 Task: Create a rule from the Routing list, Task moved to a section -> Set Priority in the project AgileNova , set the section as To-Do and set the priority of the task as  High
Action: Mouse moved to (45, 267)
Screenshot: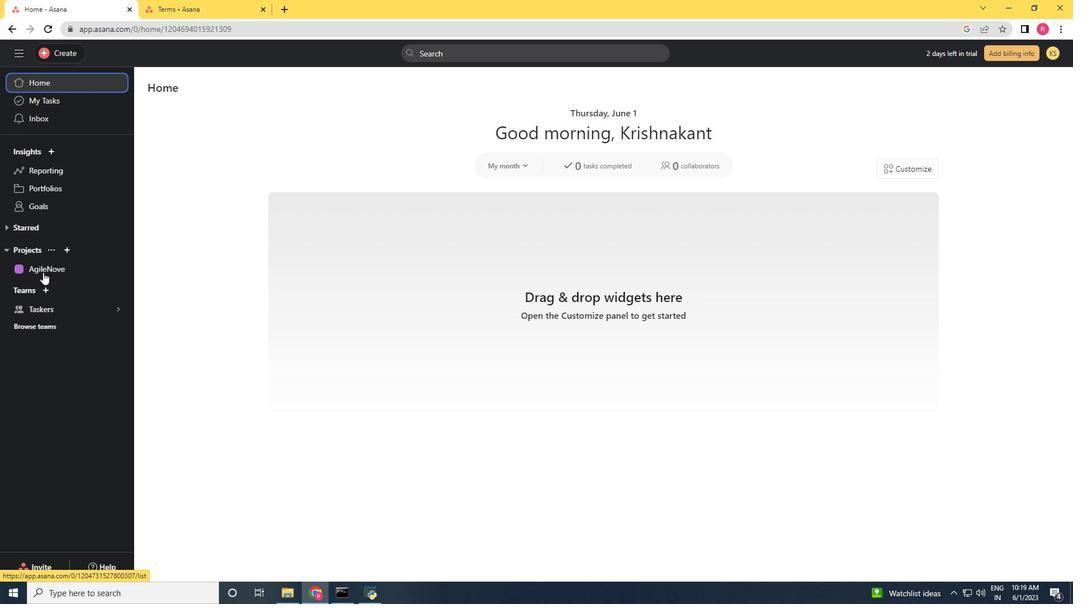 
Action: Mouse pressed left at (45, 267)
Screenshot: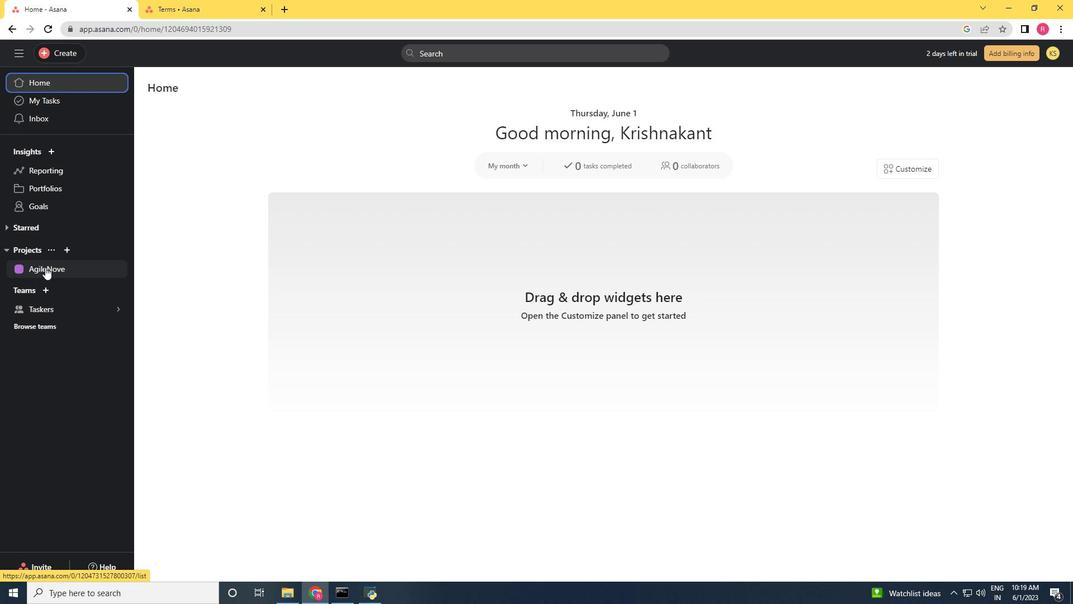 
Action: Mouse moved to (1049, 95)
Screenshot: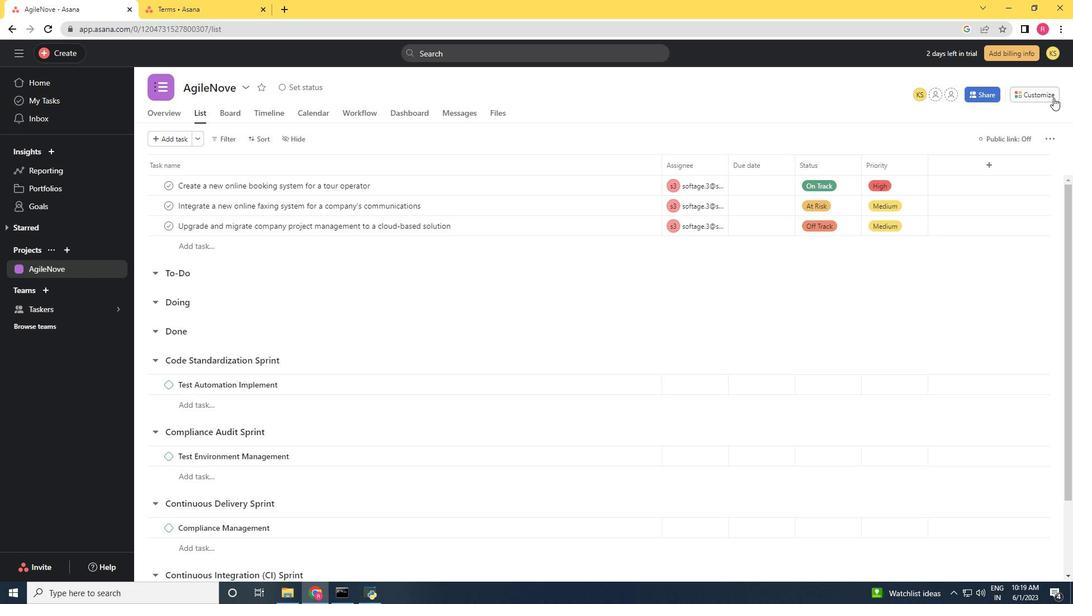 
Action: Mouse pressed left at (1049, 95)
Screenshot: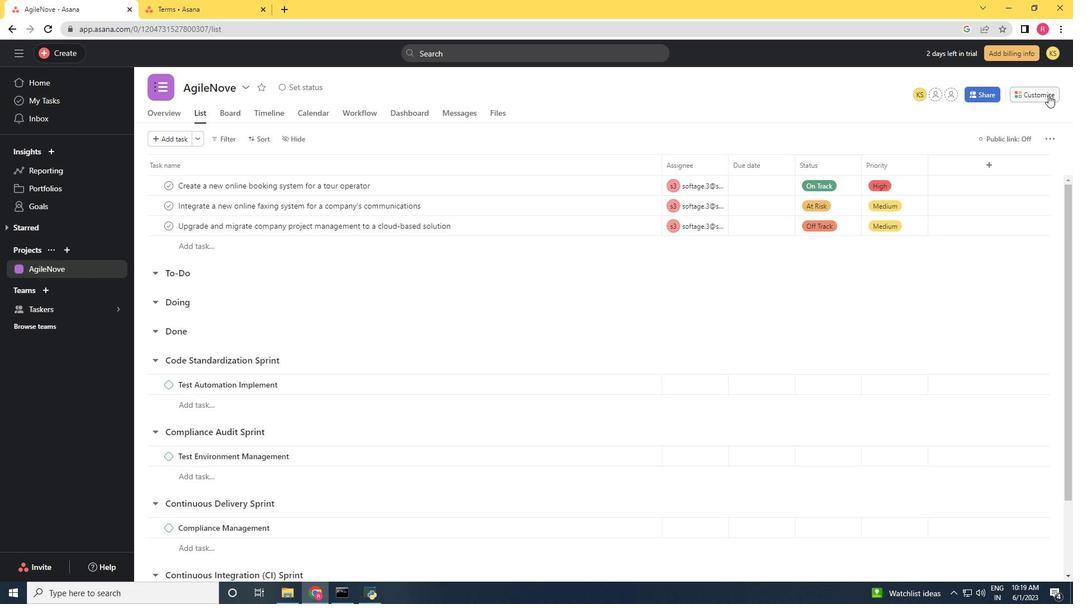 
Action: Mouse moved to (850, 245)
Screenshot: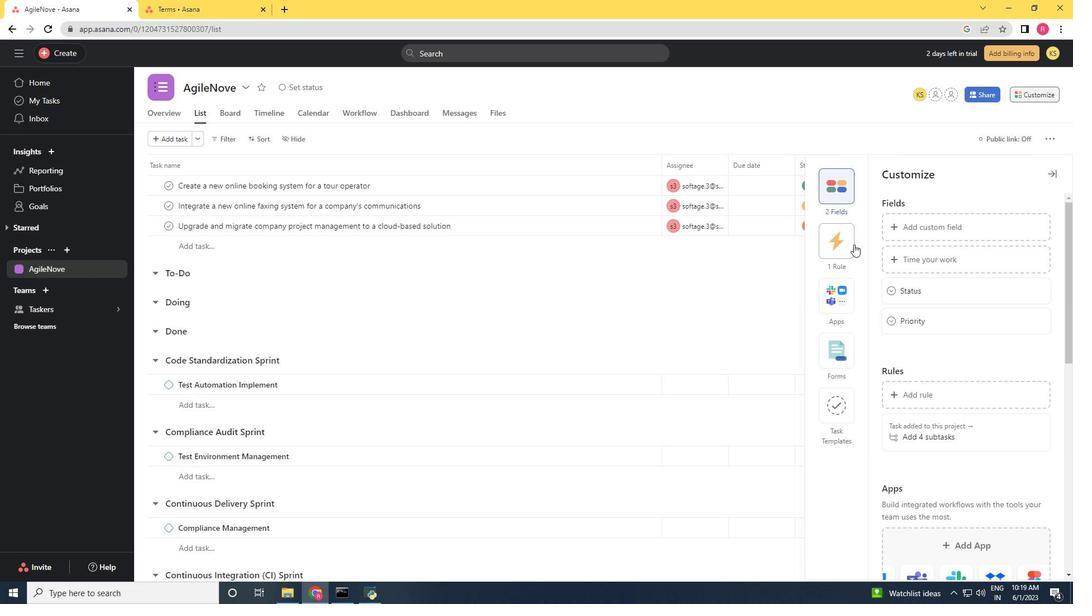 
Action: Mouse pressed left at (850, 245)
Screenshot: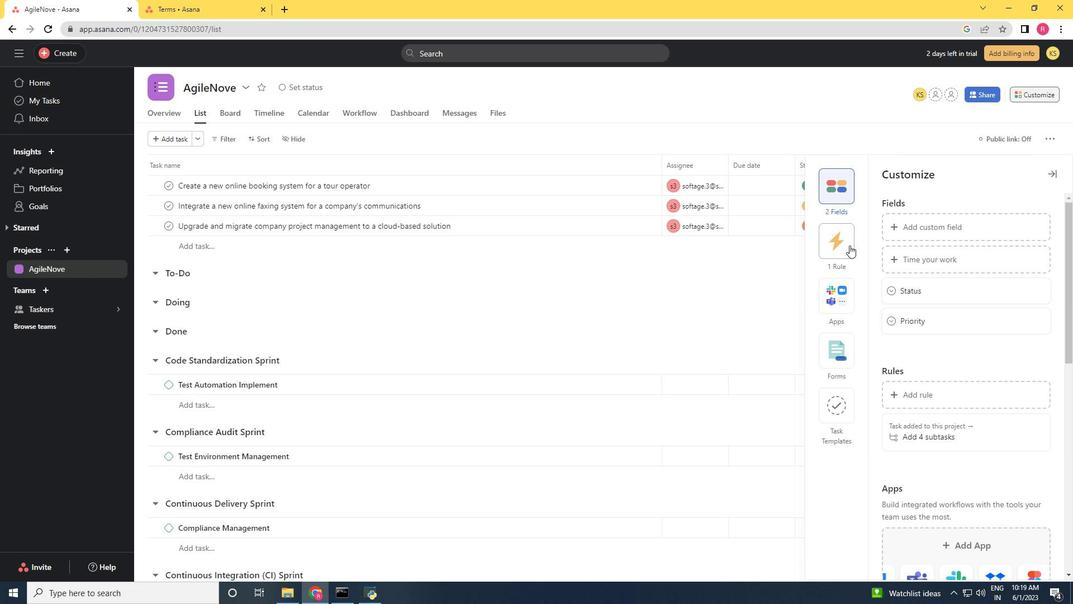 
Action: Mouse moved to (900, 224)
Screenshot: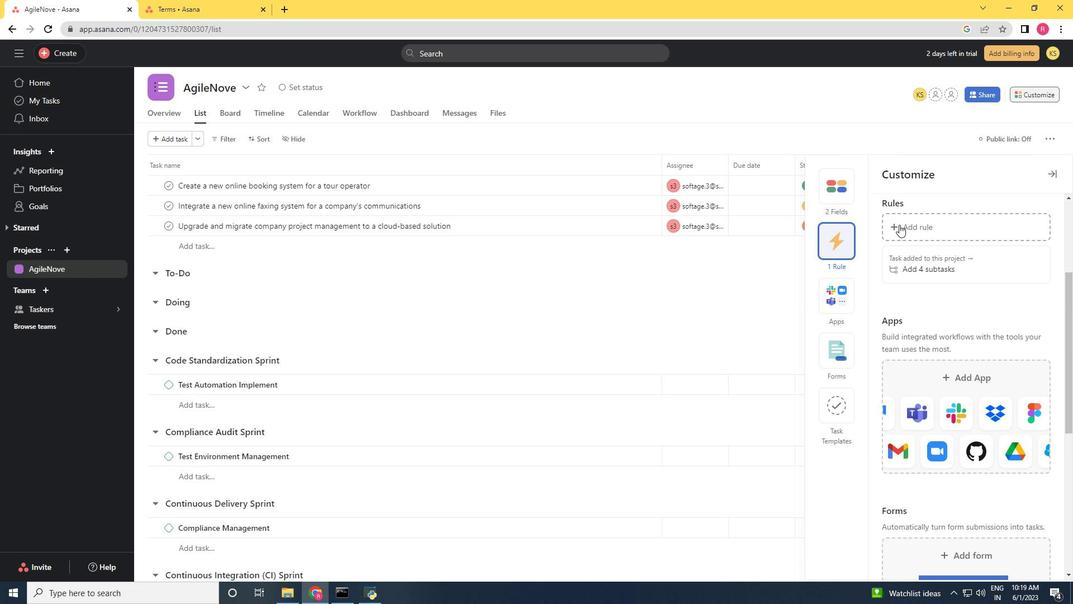 
Action: Mouse pressed left at (900, 224)
Screenshot: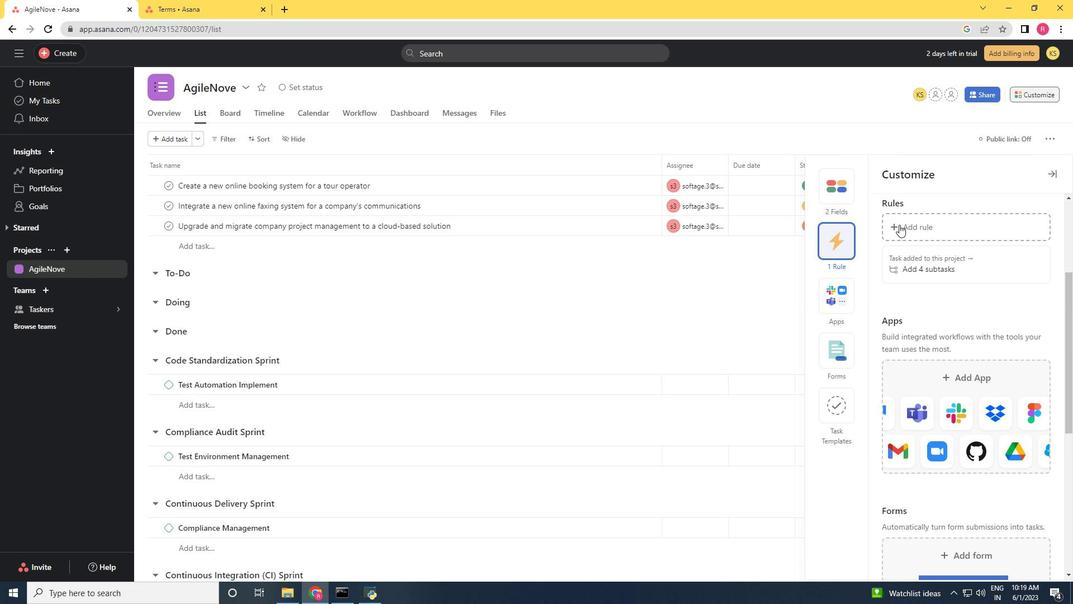 
Action: Mouse moved to (229, 146)
Screenshot: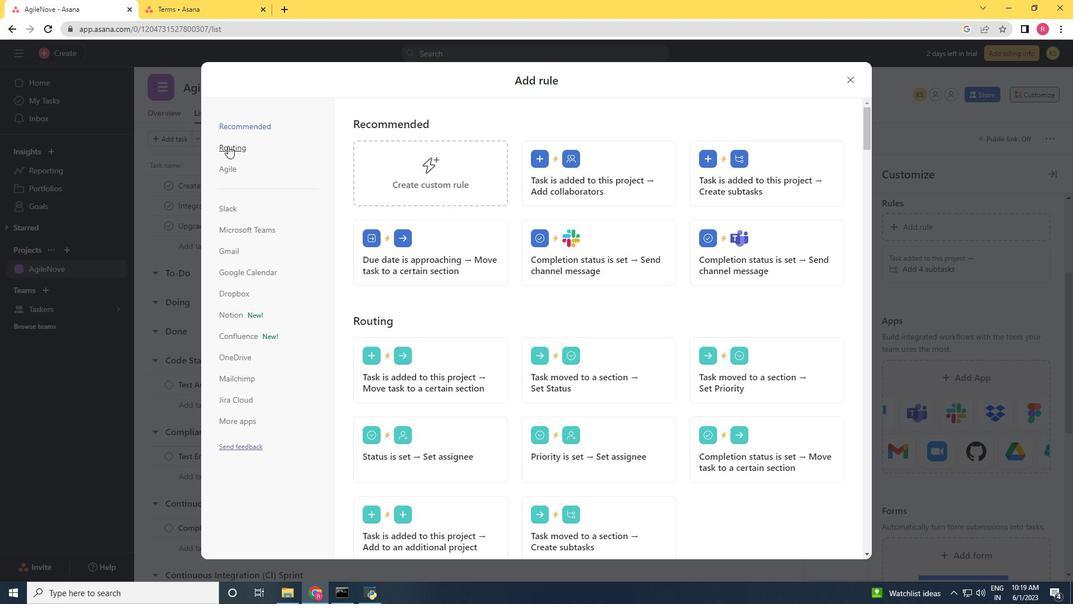 
Action: Mouse pressed left at (229, 146)
Screenshot: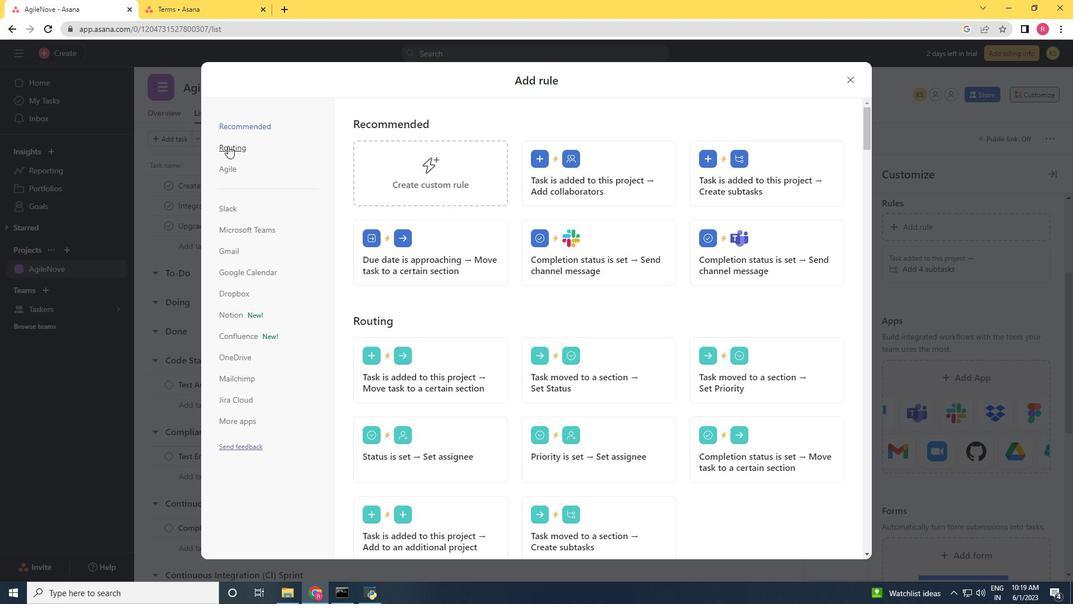 
Action: Mouse moved to (710, 173)
Screenshot: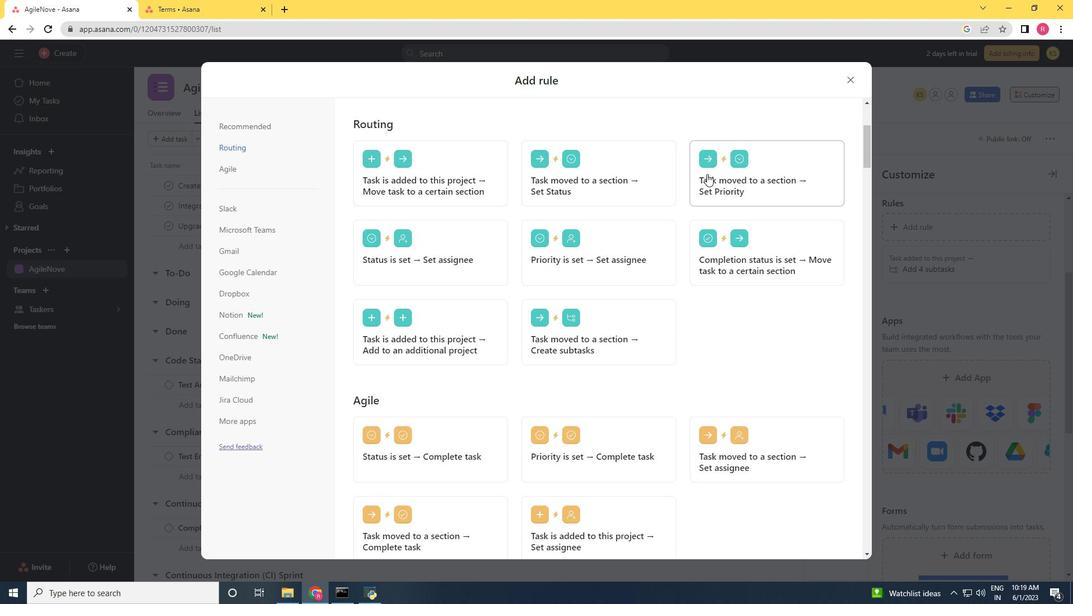 
Action: Mouse pressed left at (710, 173)
Screenshot: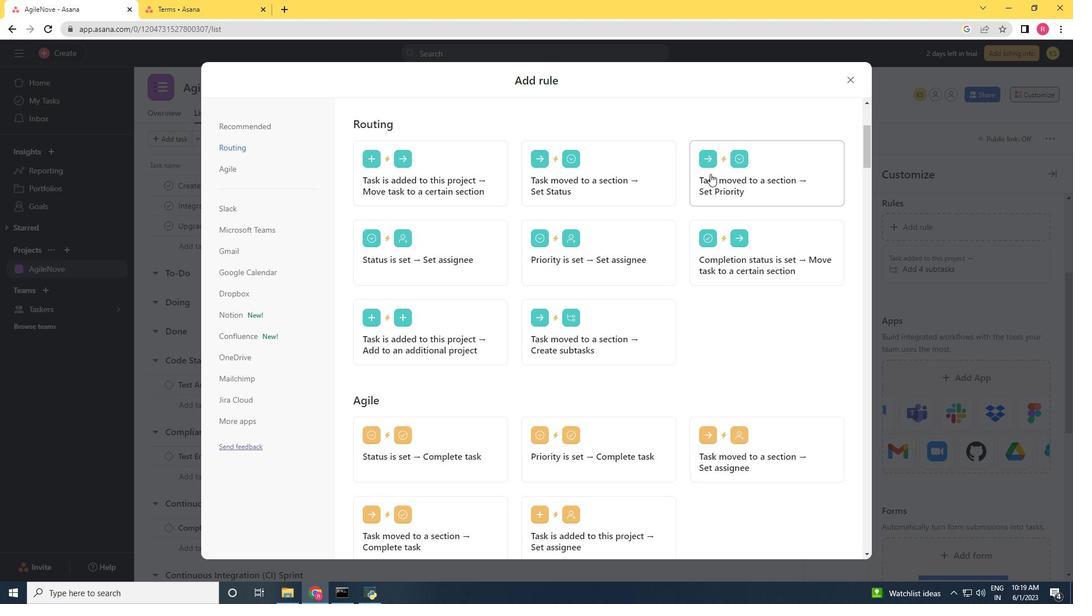
Action: Mouse moved to (446, 289)
Screenshot: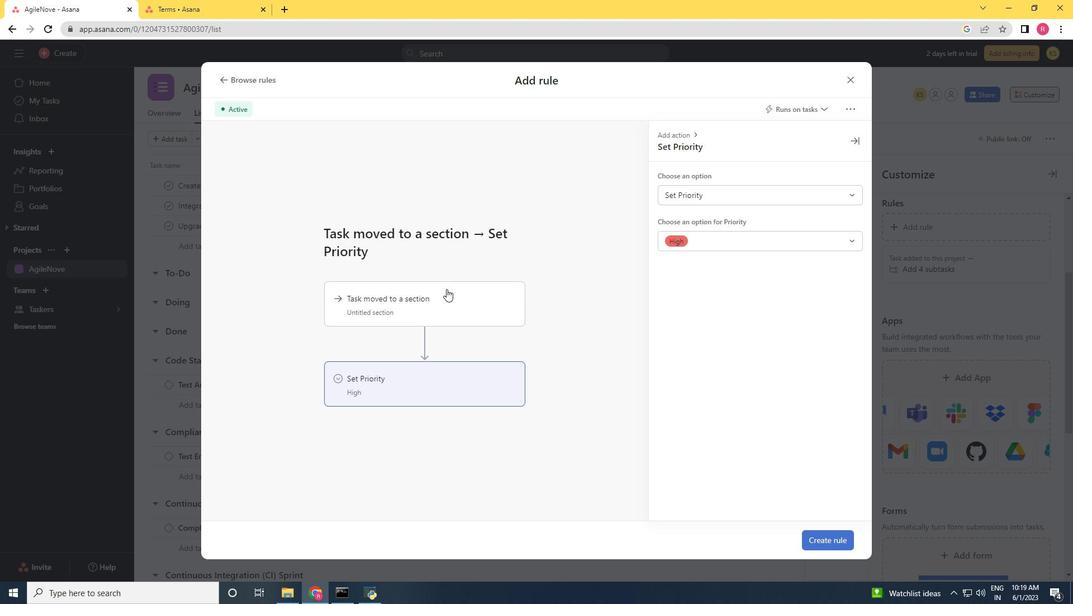 
Action: Mouse pressed left at (446, 289)
Screenshot: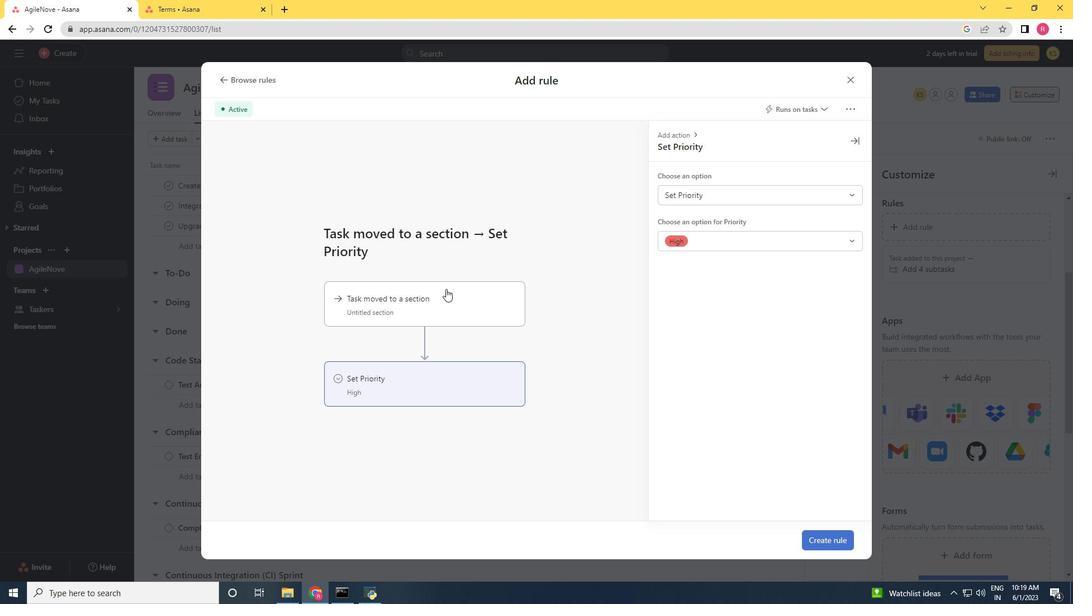 
Action: Mouse moved to (753, 197)
Screenshot: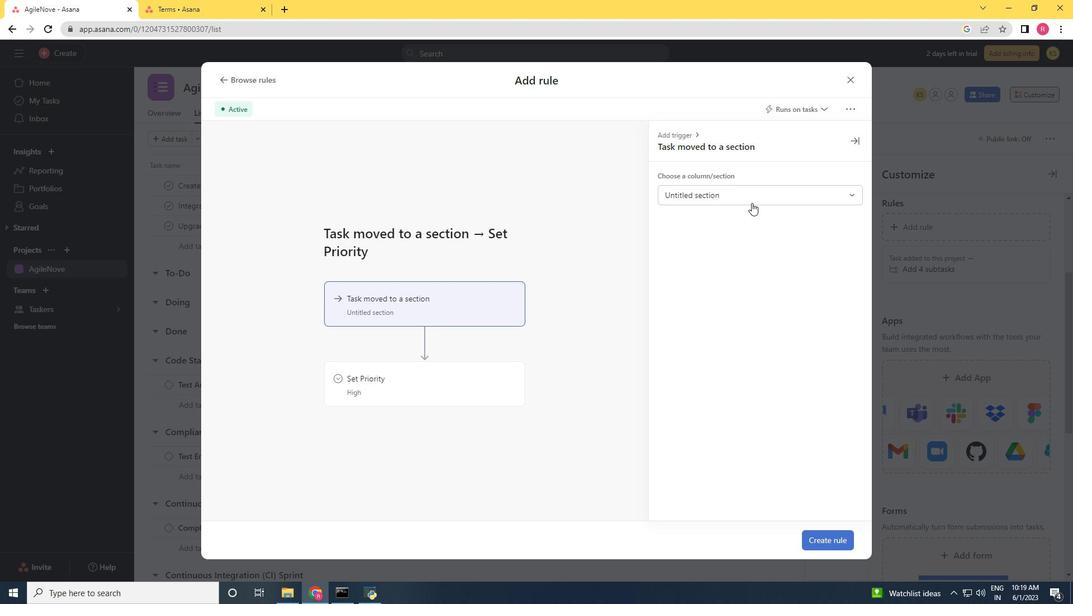 
Action: Mouse pressed left at (753, 197)
Screenshot: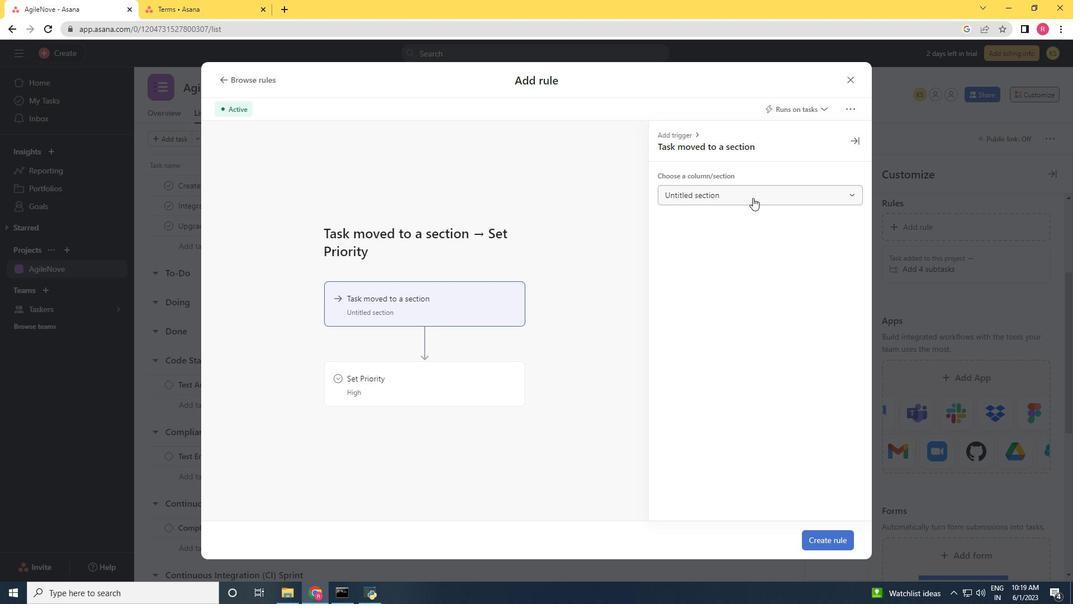 
Action: Mouse moved to (716, 238)
Screenshot: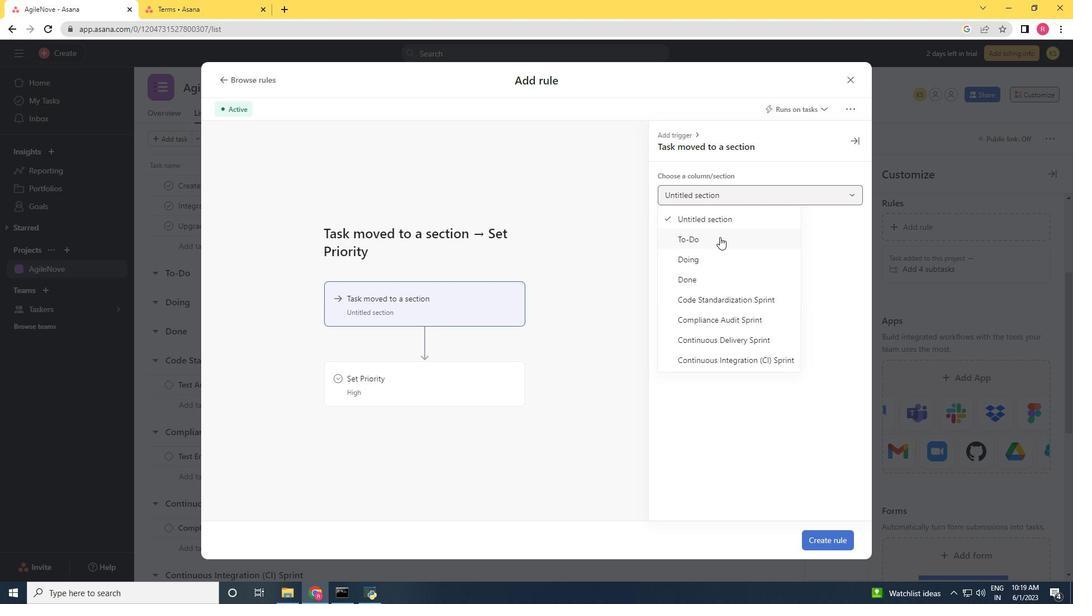 
Action: Mouse pressed left at (716, 238)
Screenshot: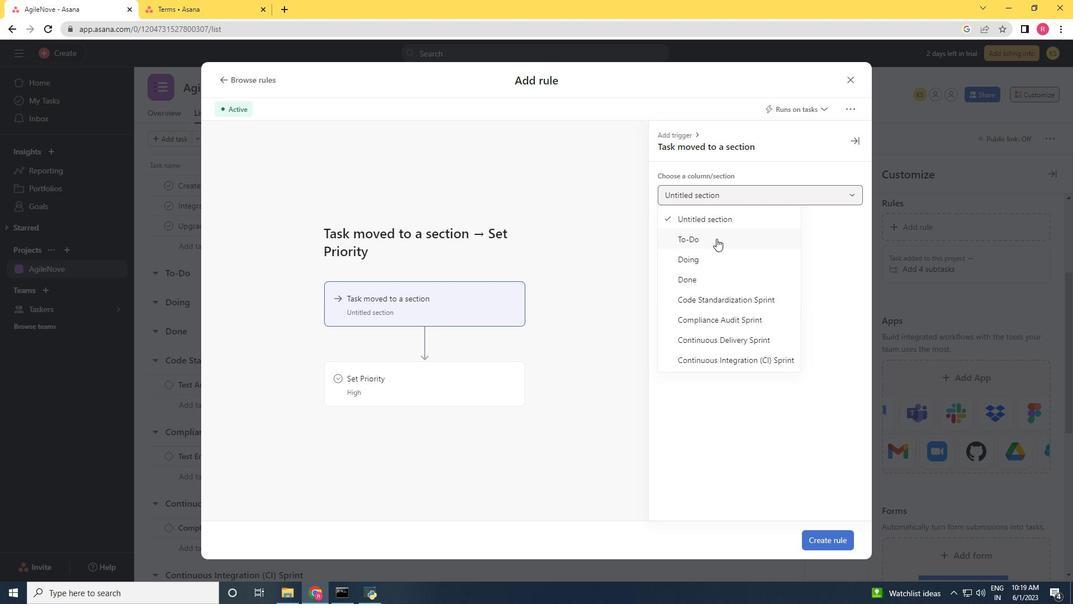 
Action: Mouse moved to (454, 377)
Screenshot: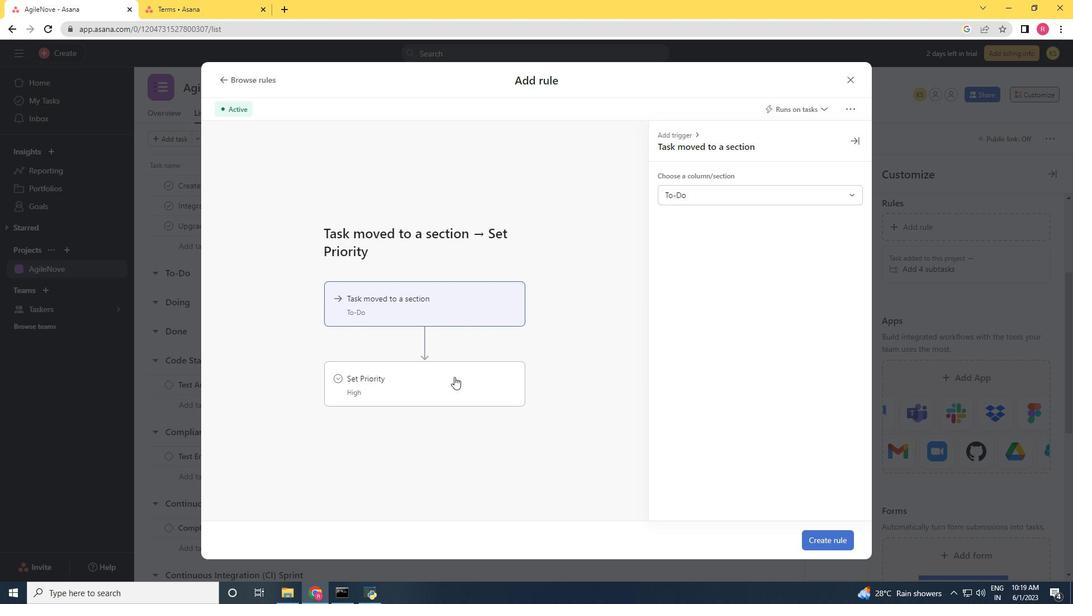 
Action: Mouse pressed left at (454, 377)
Screenshot: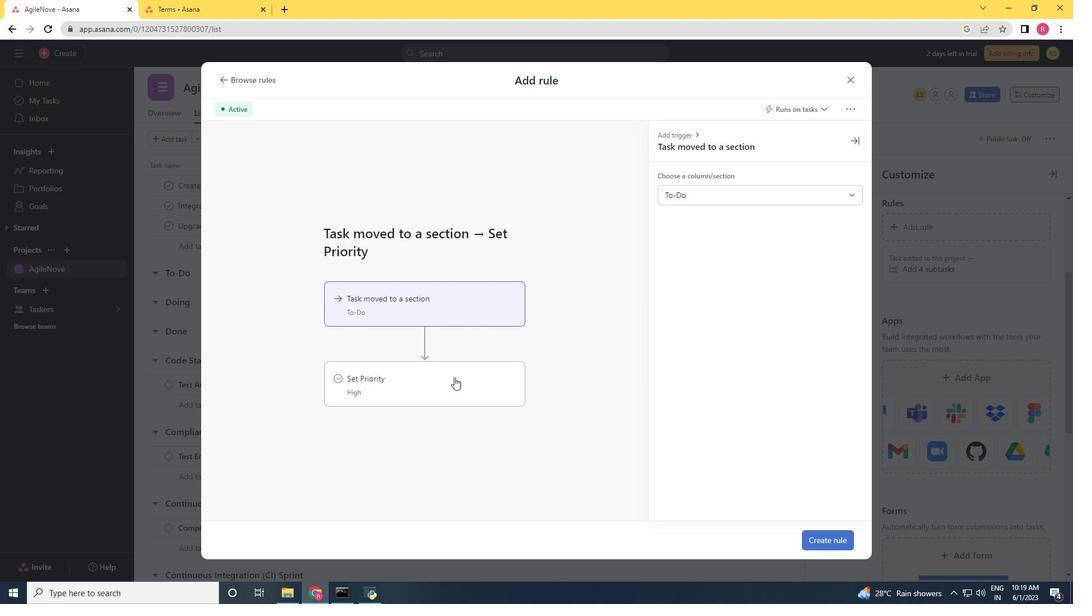 
Action: Mouse moved to (684, 199)
Screenshot: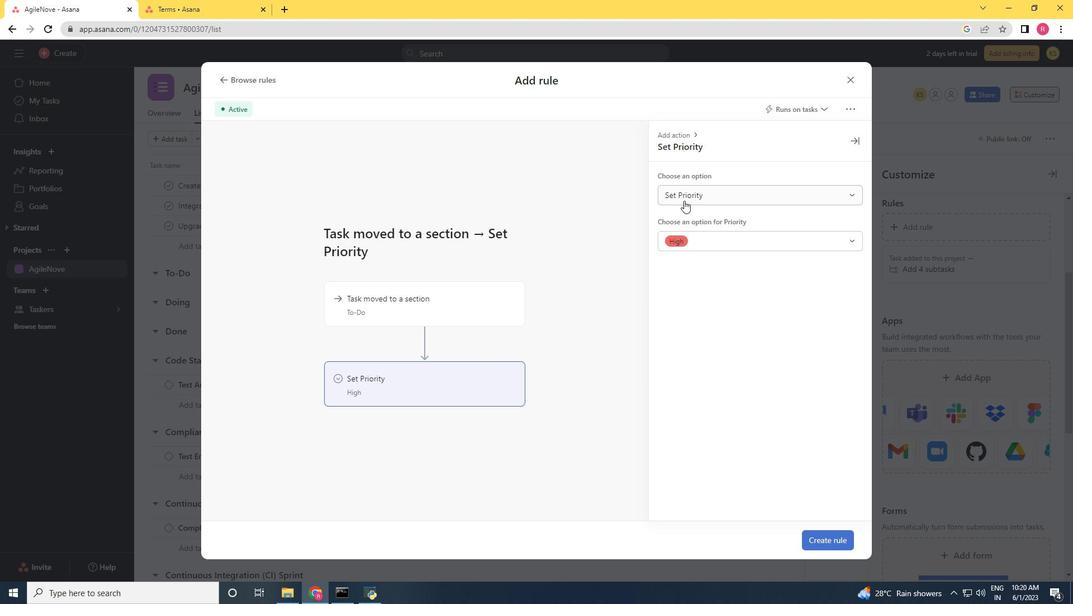 
Action: Mouse pressed left at (684, 199)
Screenshot: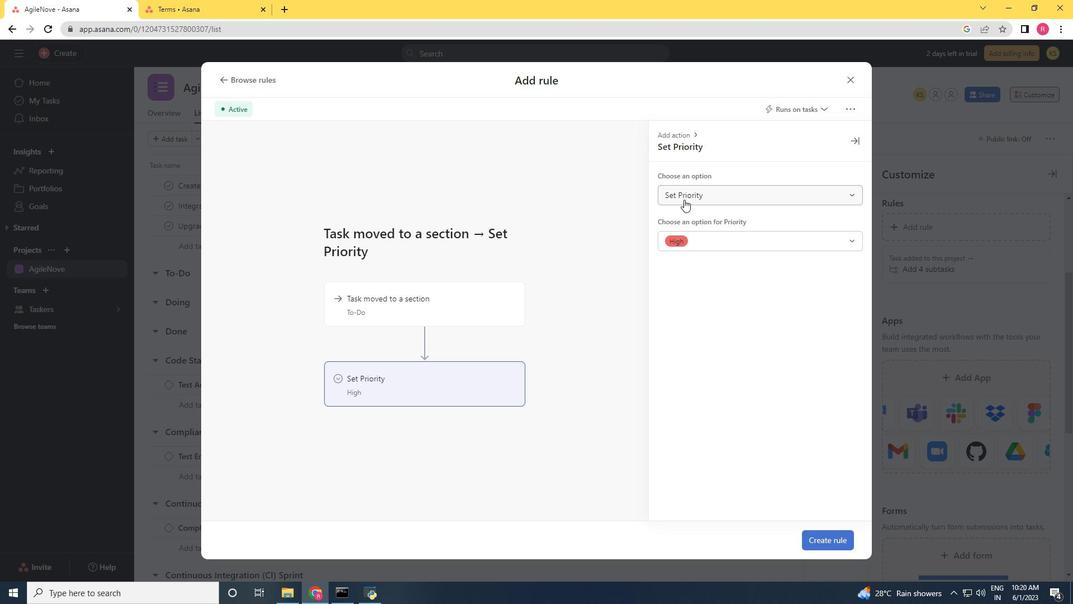 
Action: Mouse moved to (681, 220)
Screenshot: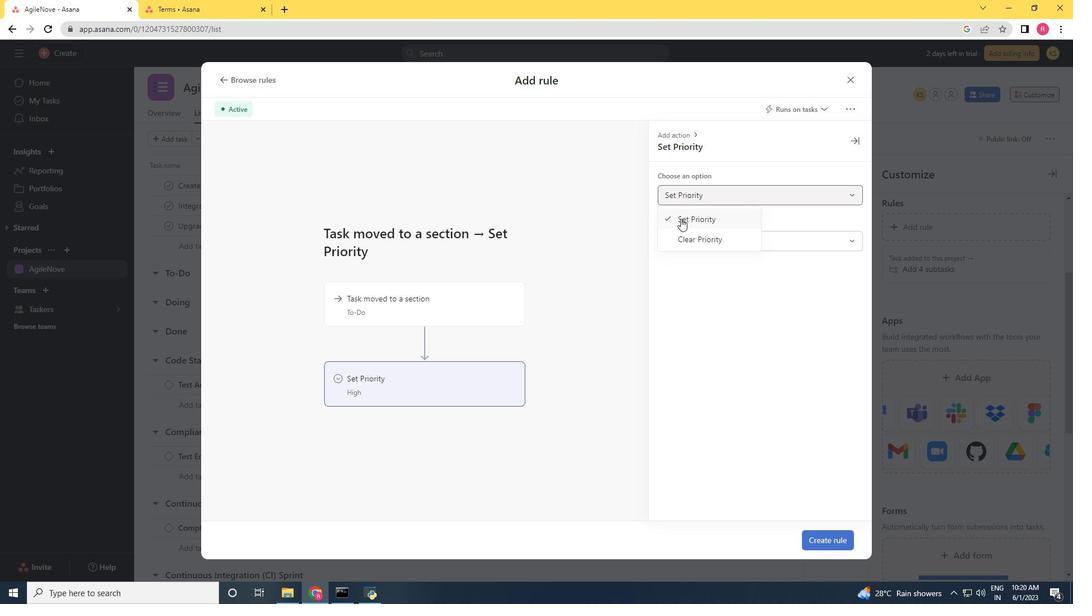 
Action: Mouse pressed left at (681, 220)
Screenshot: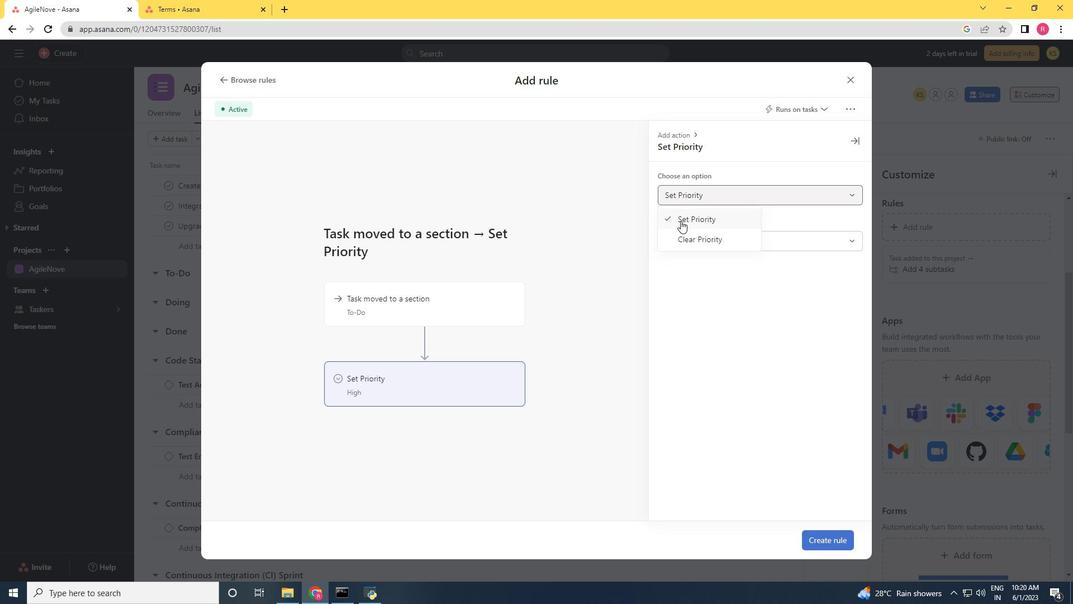 
Action: Mouse moved to (682, 236)
Screenshot: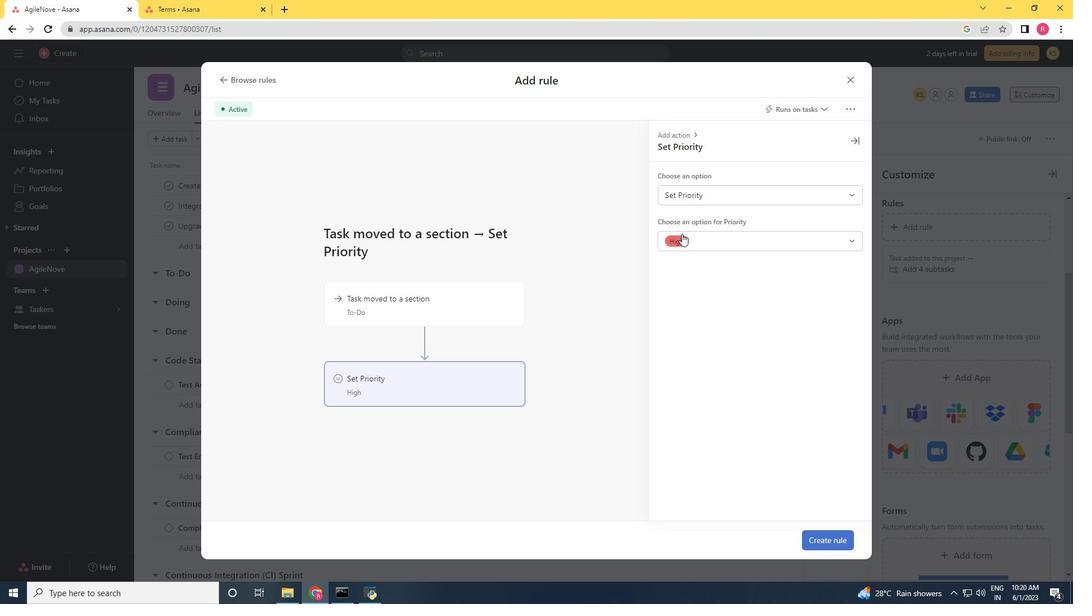 
Action: Mouse pressed left at (682, 236)
Screenshot: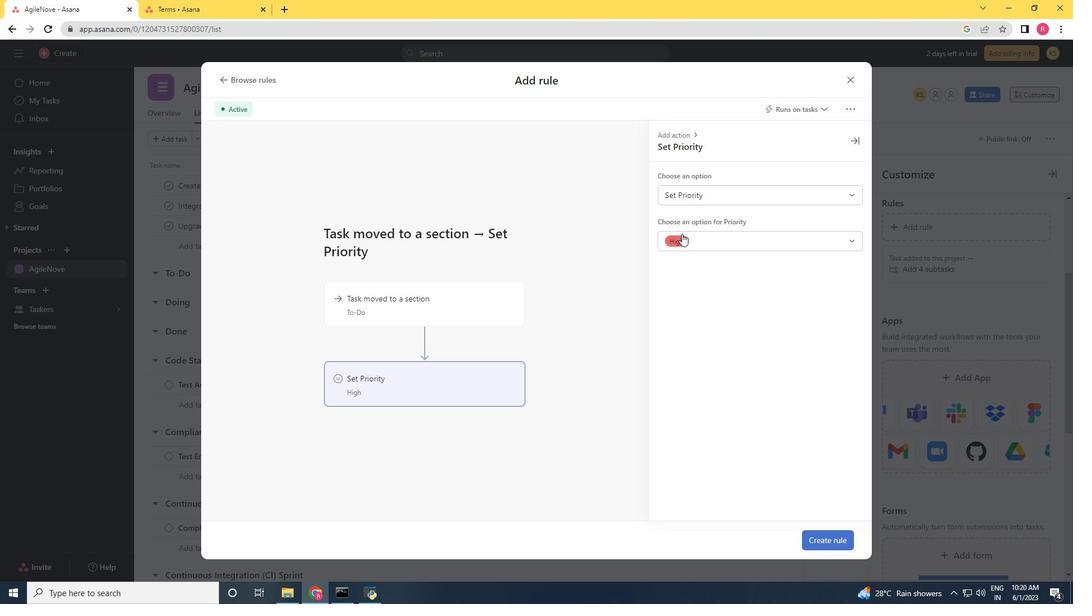 
Action: Mouse moved to (678, 261)
Screenshot: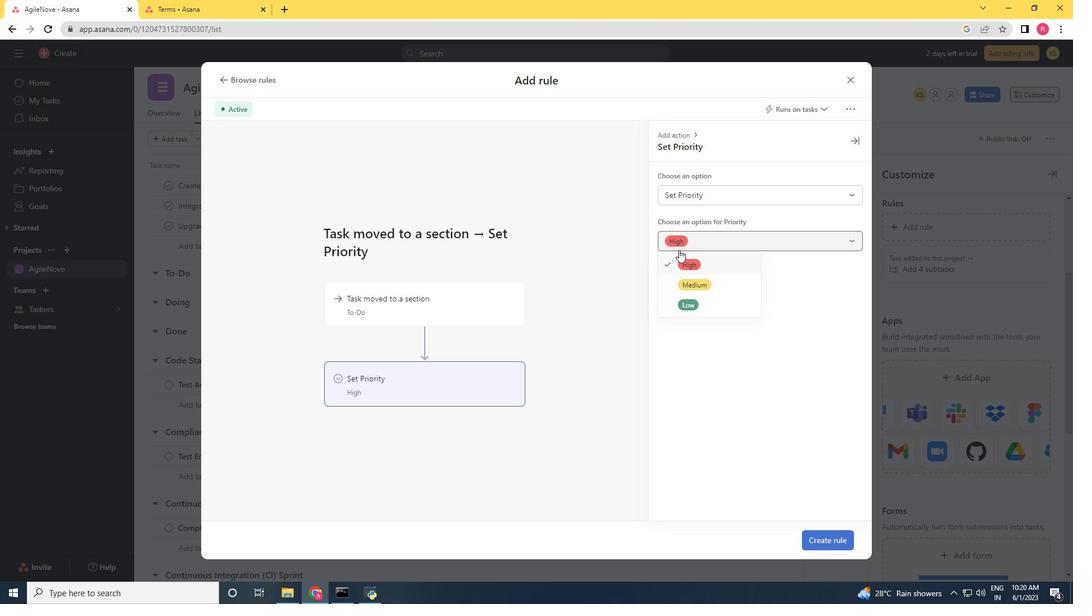 
Action: Mouse pressed left at (678, 261)
Screenshot: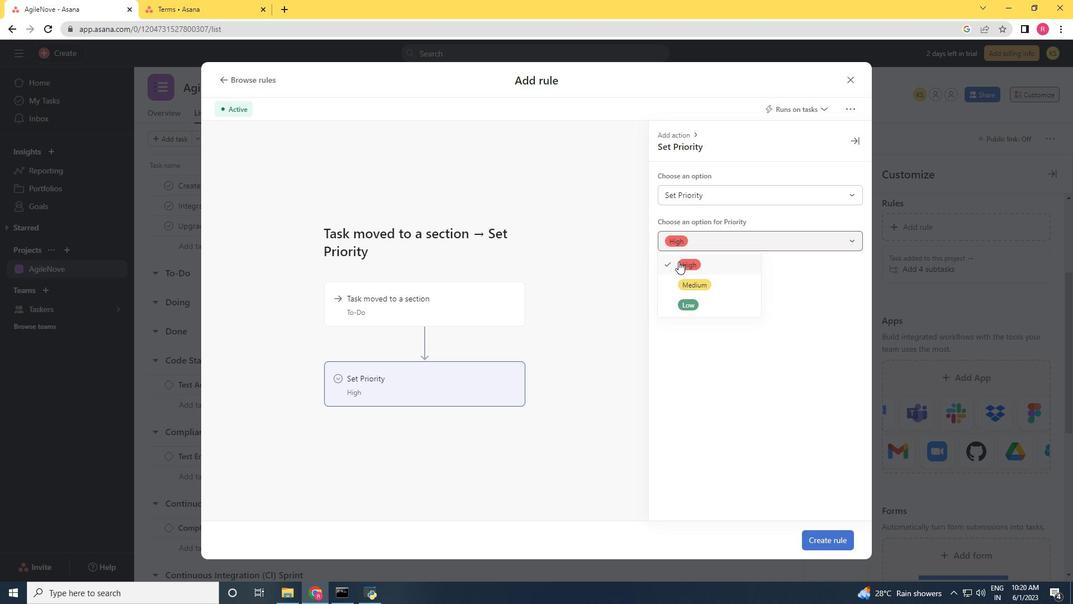 
Action: Mouse moved to (827, 540)
Screenshot: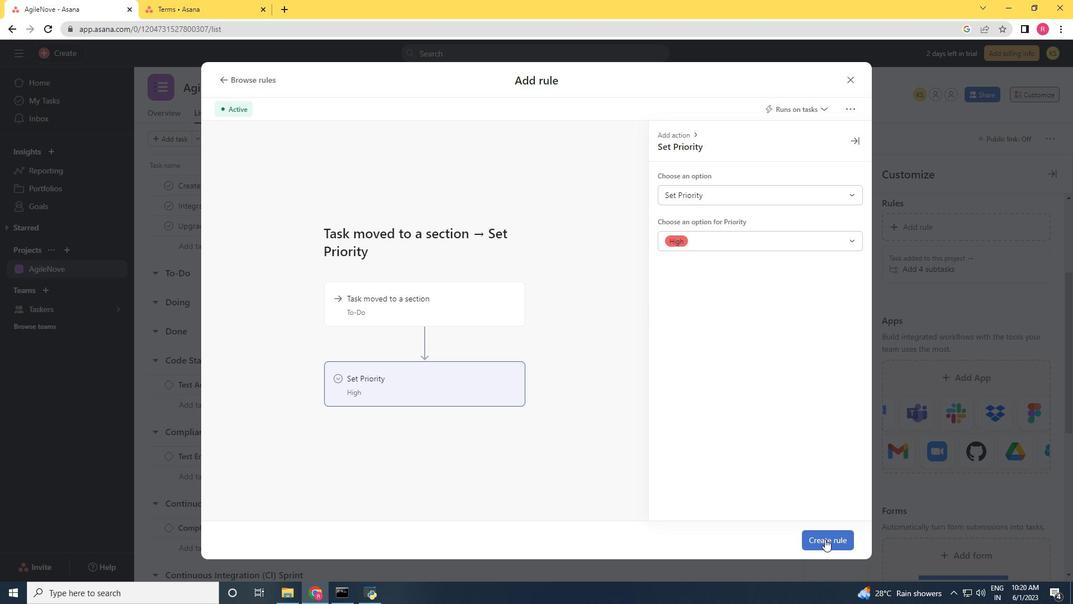 
Action: Mouse pressed left at (827, 540)
Screenshot: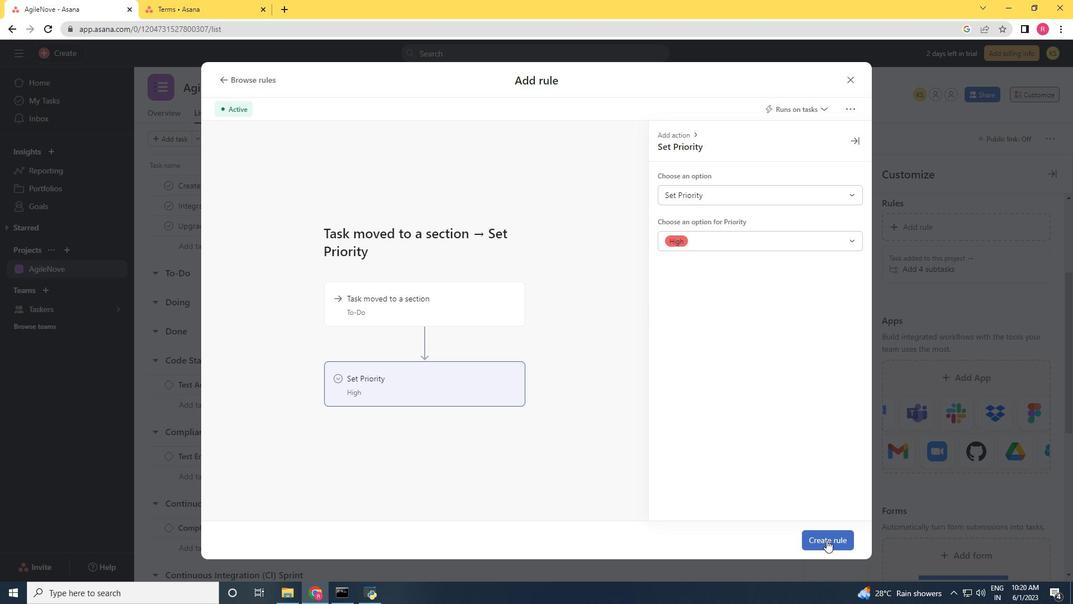 
Action: Mouse moved to (823, 539)
Screenshot: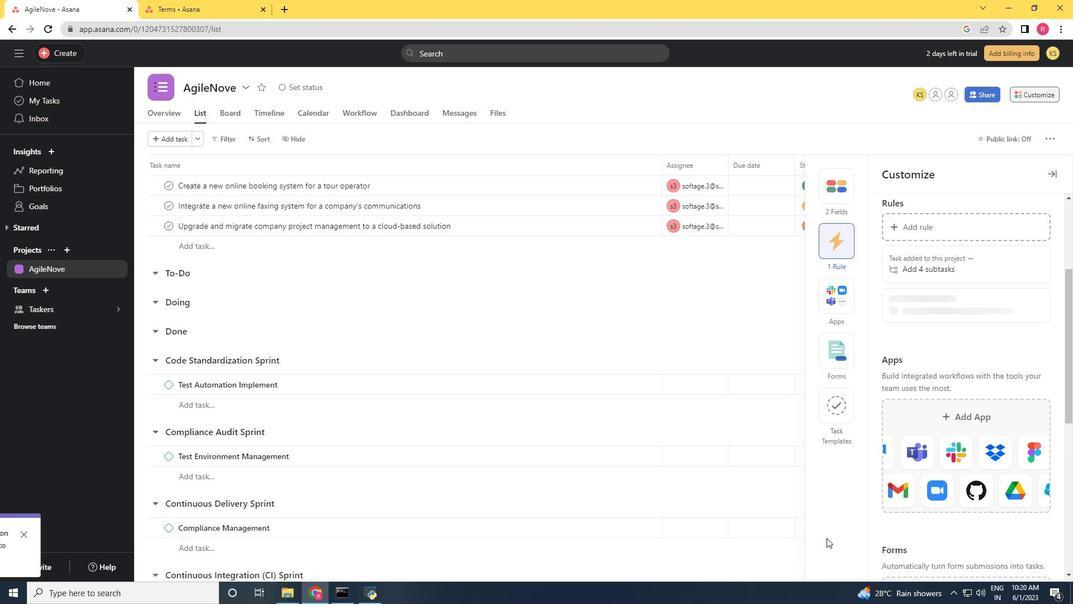
